 Task: Create a task  Develop a new online tool for online customer experience mapping , assign it to team member softage.3@softage.net in the project ConduitTech and update the status of the task to  Off Track , set the priority of the task to Medium
Action: Mouse moved to (238, 276)
Screenshot: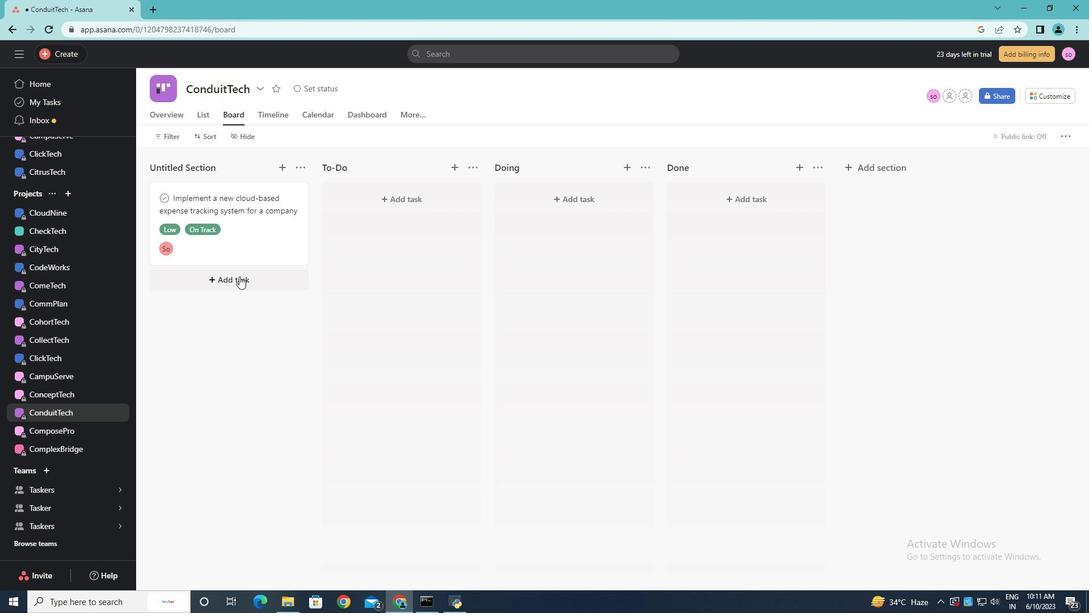
Action: Mouse pressed left at (238, 276)
Screenshot: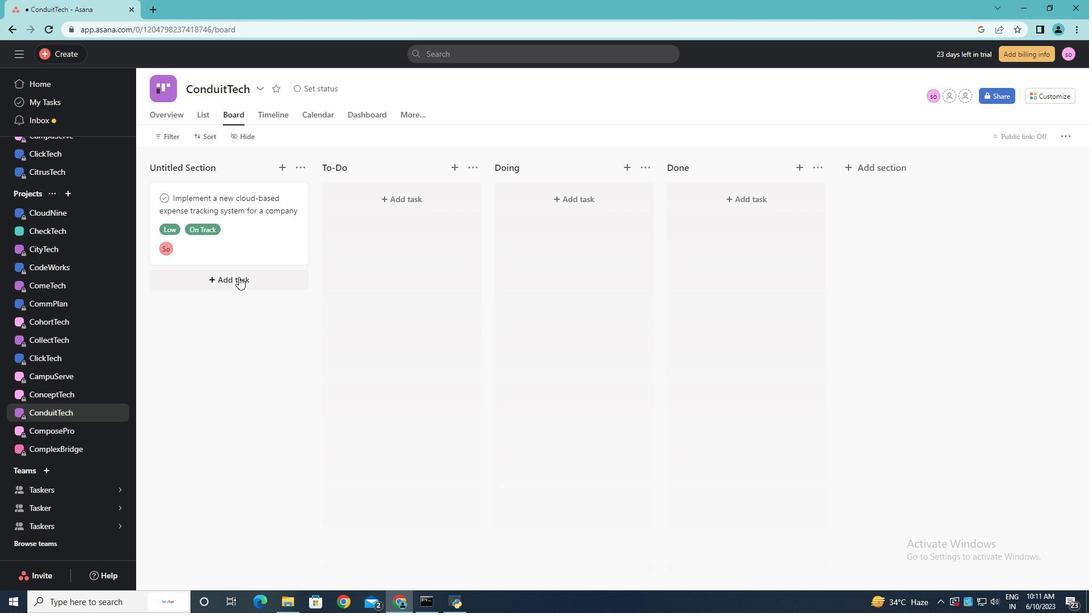 
Action: Key pressed <Key.shift>Develop<Key.space>a<Key.space>new<Key.space>online<Key.space>too;<Key.backspace>l<Key.space>for<Key.space>online<Key.space>customer<Key.space>expen<Key.backspace>rience<Key.space>mapping
Screenshot: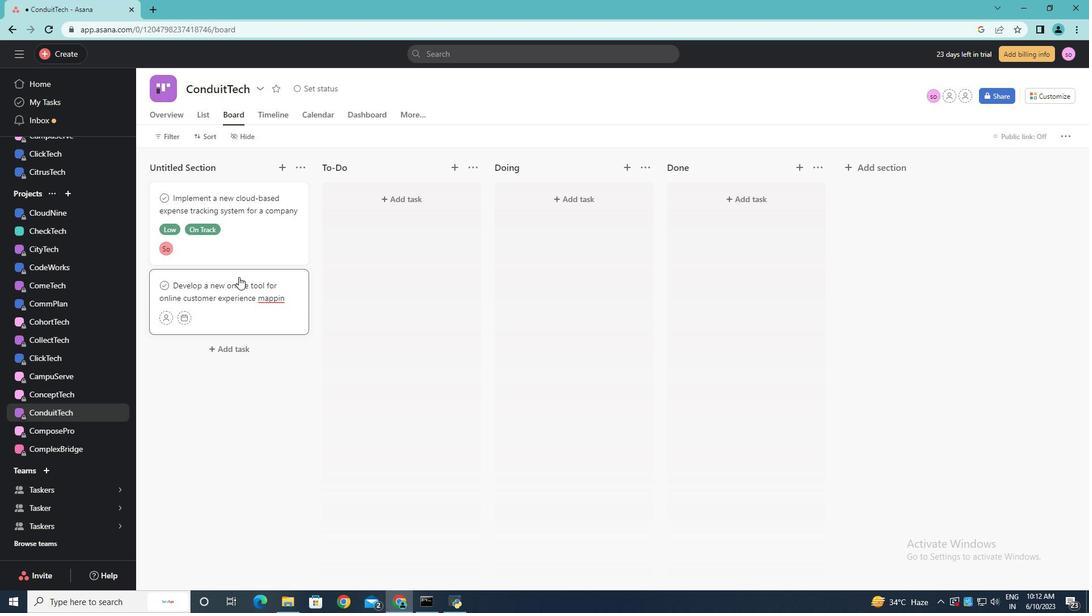 
Action: Mouse moved to (165, 319)
Screenshot: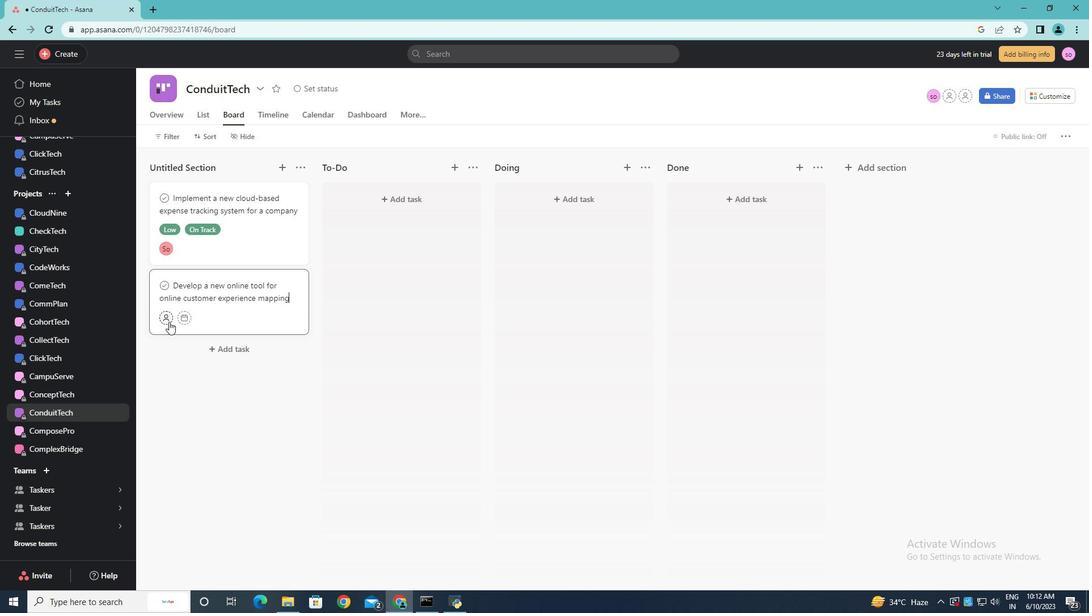 
Action: Mouse pressed left at (165, 319)
Screenshot: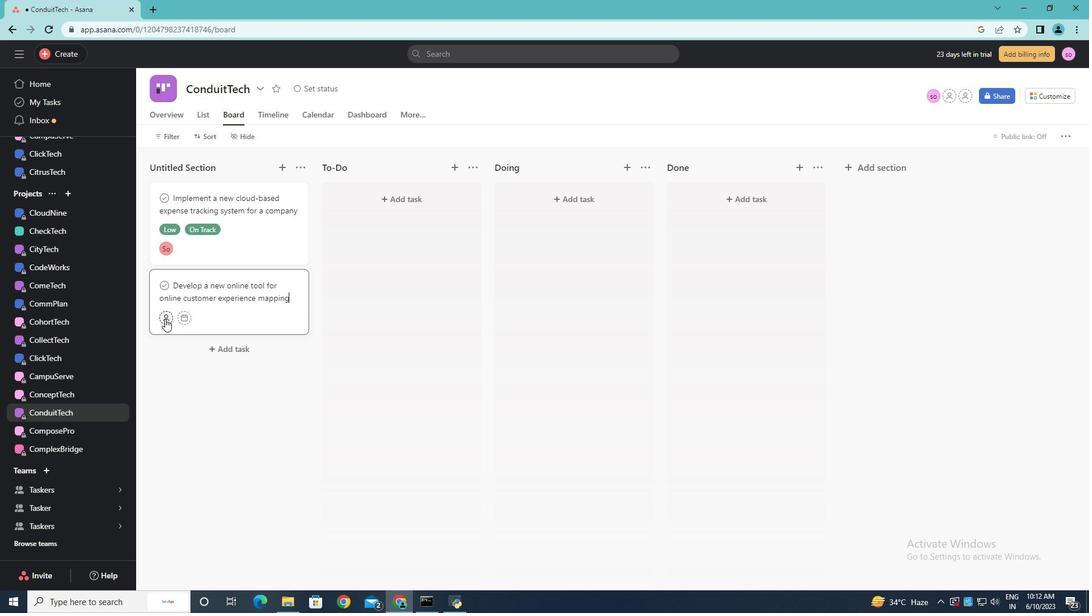 
Action: Mouse moved to (165, 319)
Screenshot: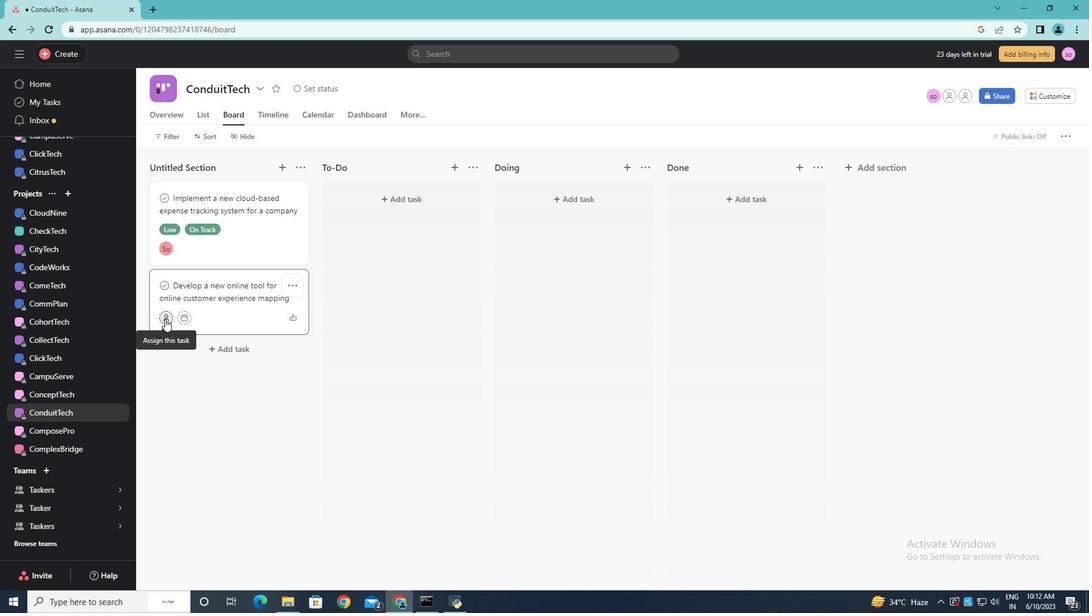 
Action: Key pressed softage.3<Key.shift>@softage.net<Key.enter>
Screenshot: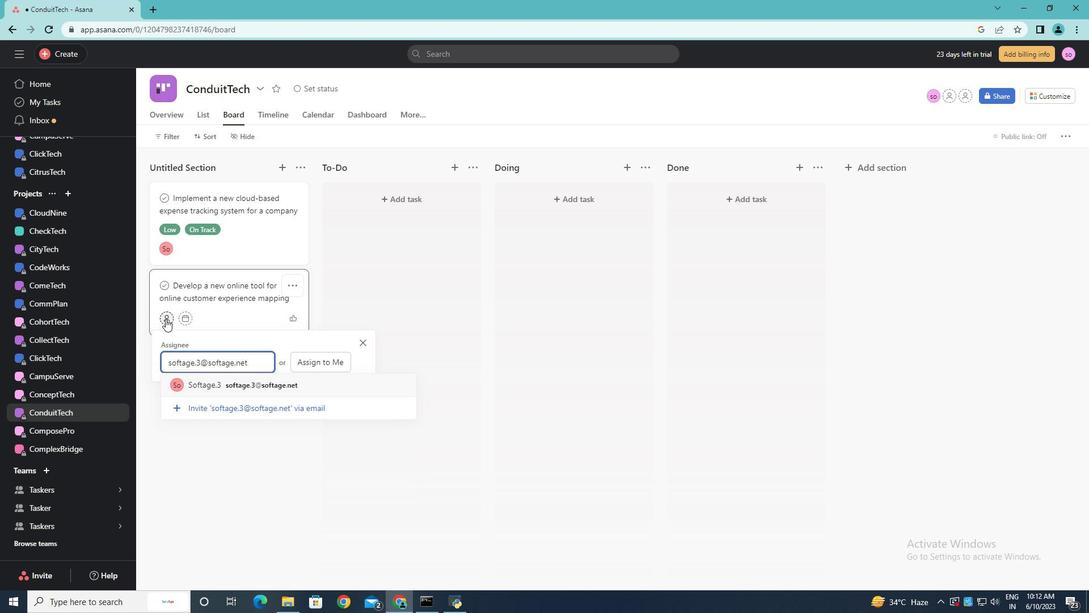 
Action: Mouse moved to (225, 295)
Screenshot: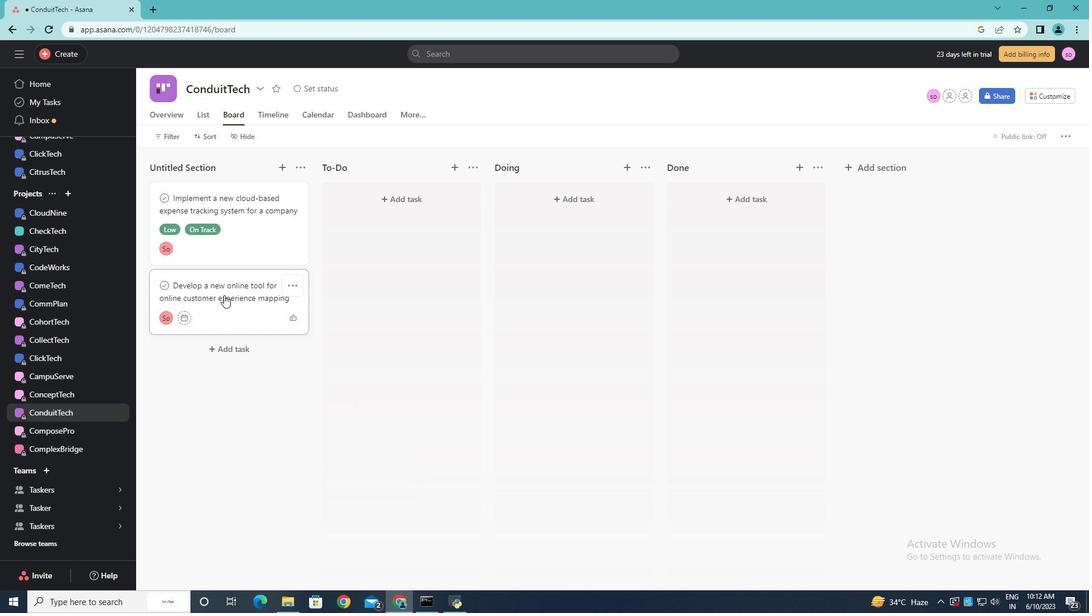 
Action: Mouse pressed left at (225, 295)
Screenshot: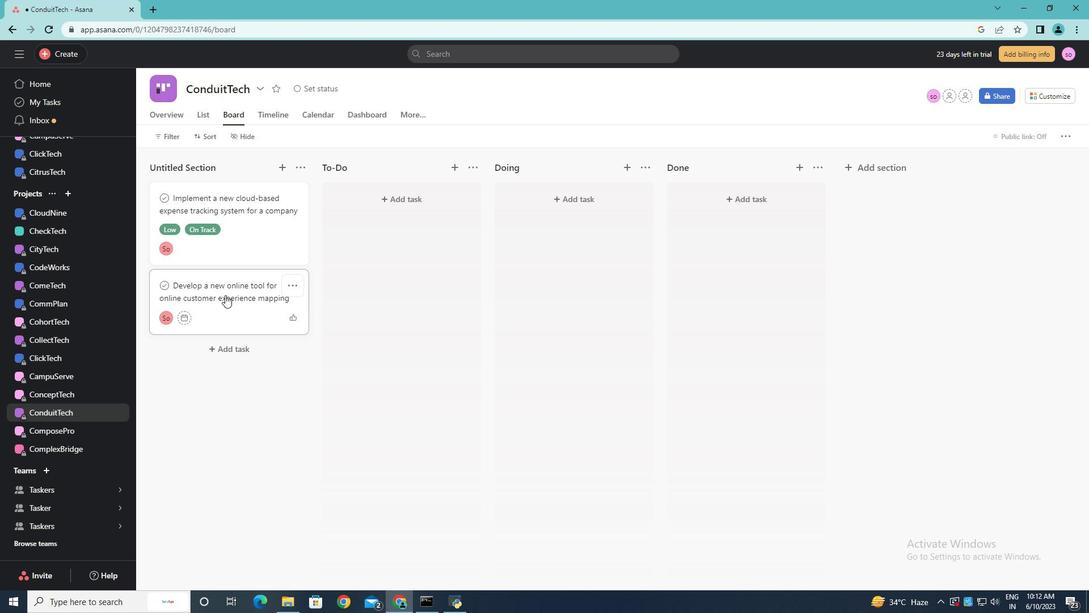 
Action: Mouse moved to (837, 353)
Screenshot: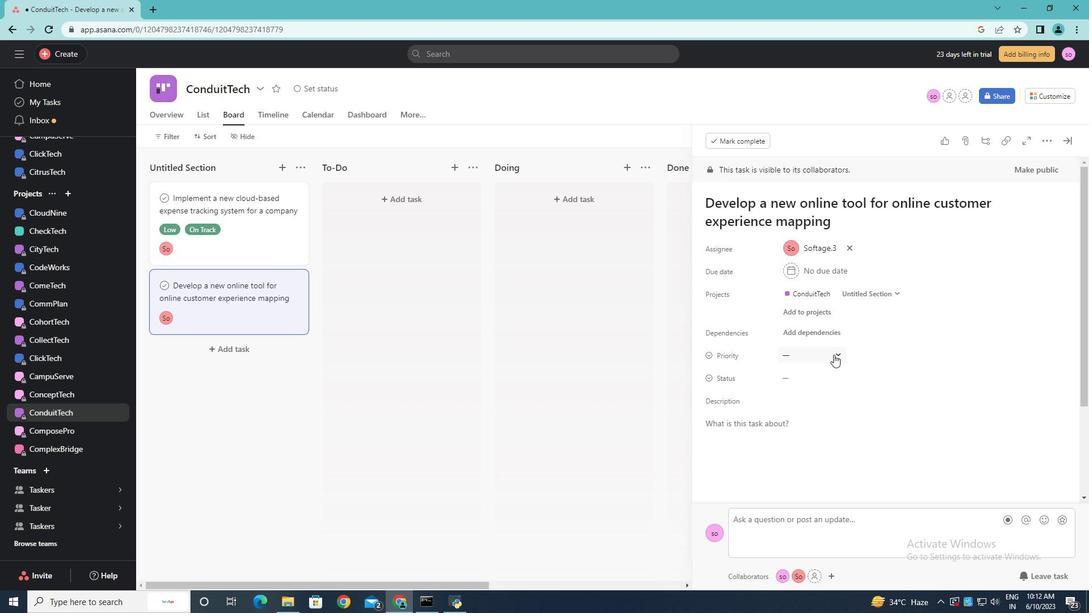 
Action: Mouse pressed left at (837, 353)
Screenshot: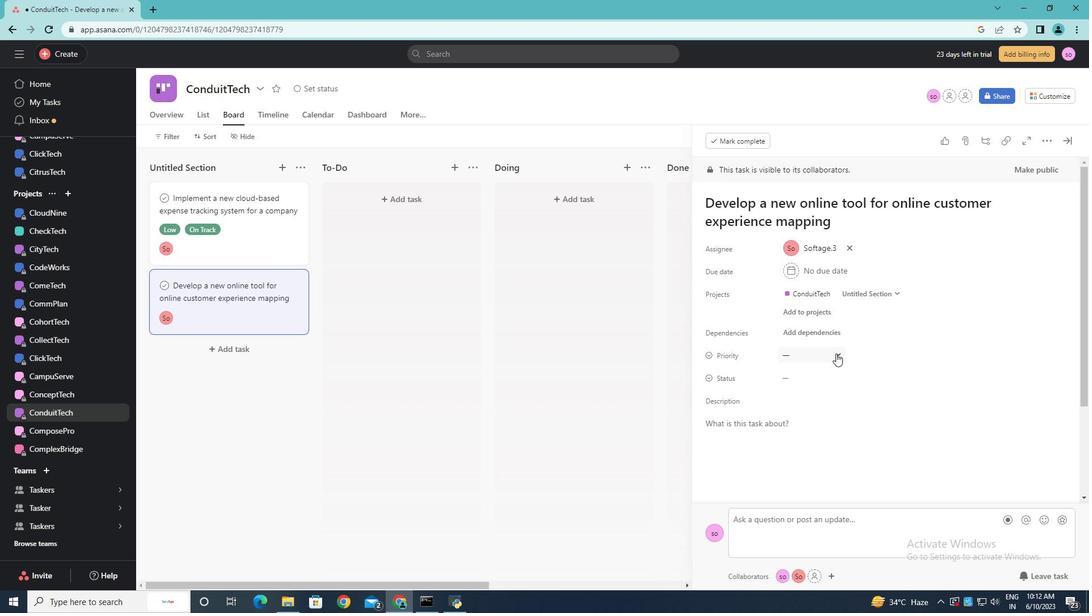
Action: Mouse moved to (832, 412)
Screenshot: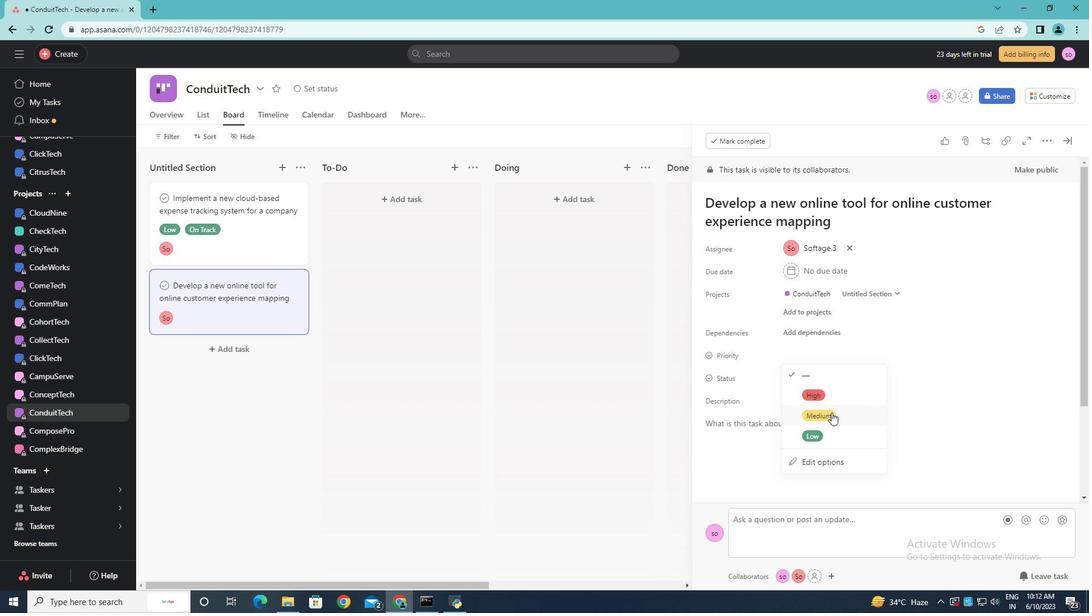 
Action: Mouse pressed left at (832, 412)
Screenshot: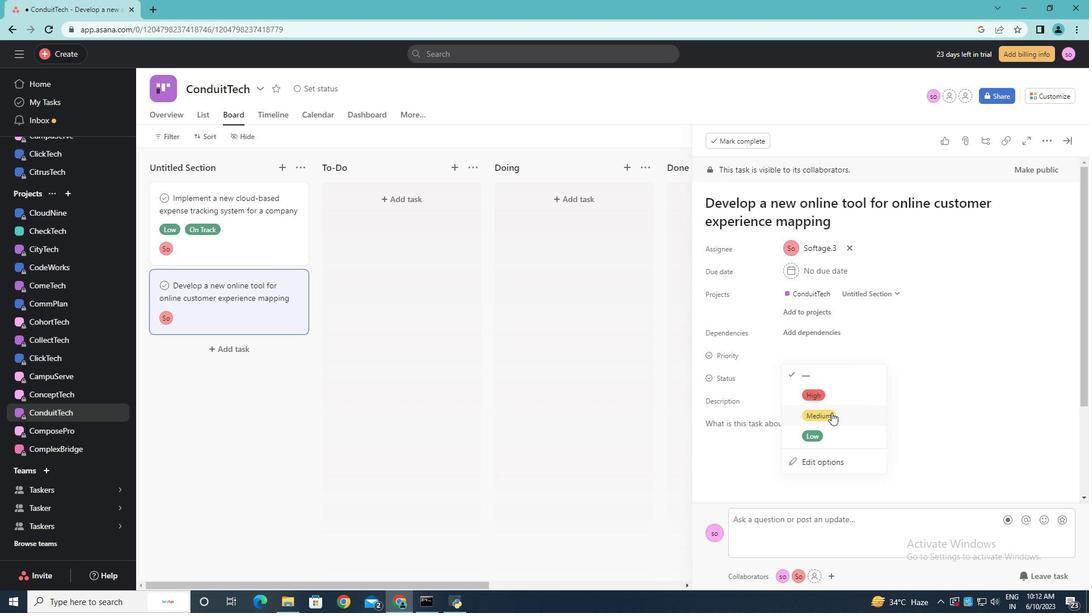 
Action: Mouse moved to (839, 372)
Screenshot: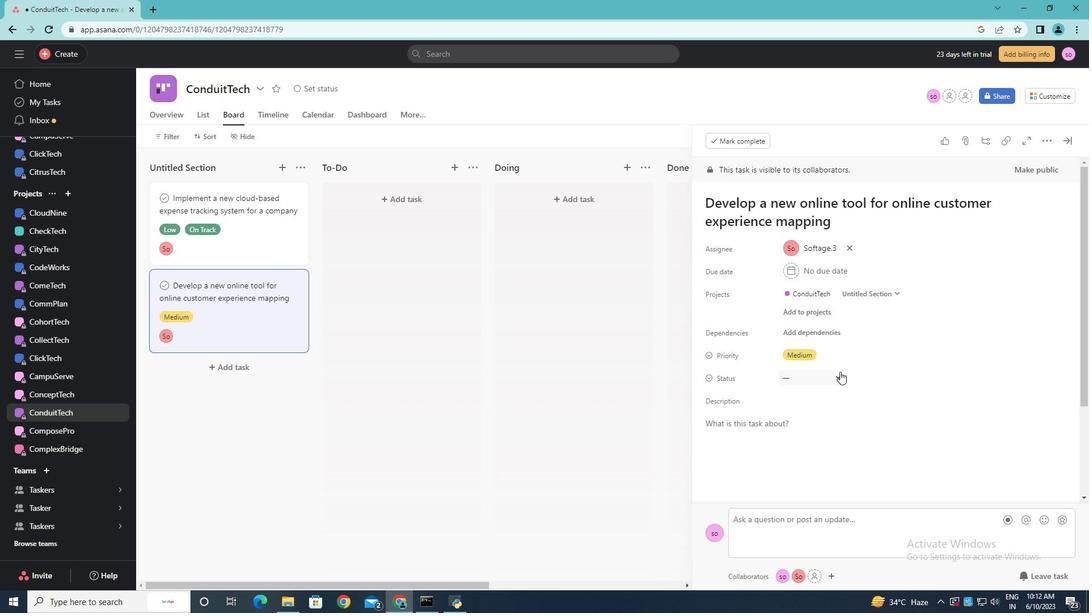 
Action: Mouse pressed left at (839, 372)
Screenshot: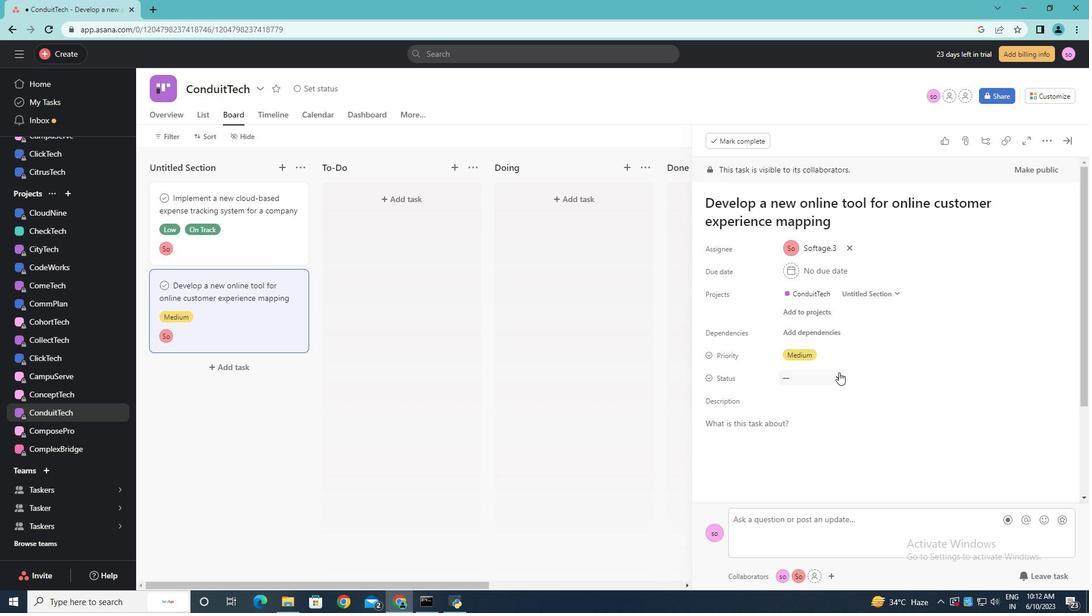 
Action: Mouse moved to (830, 437)
Screenshot: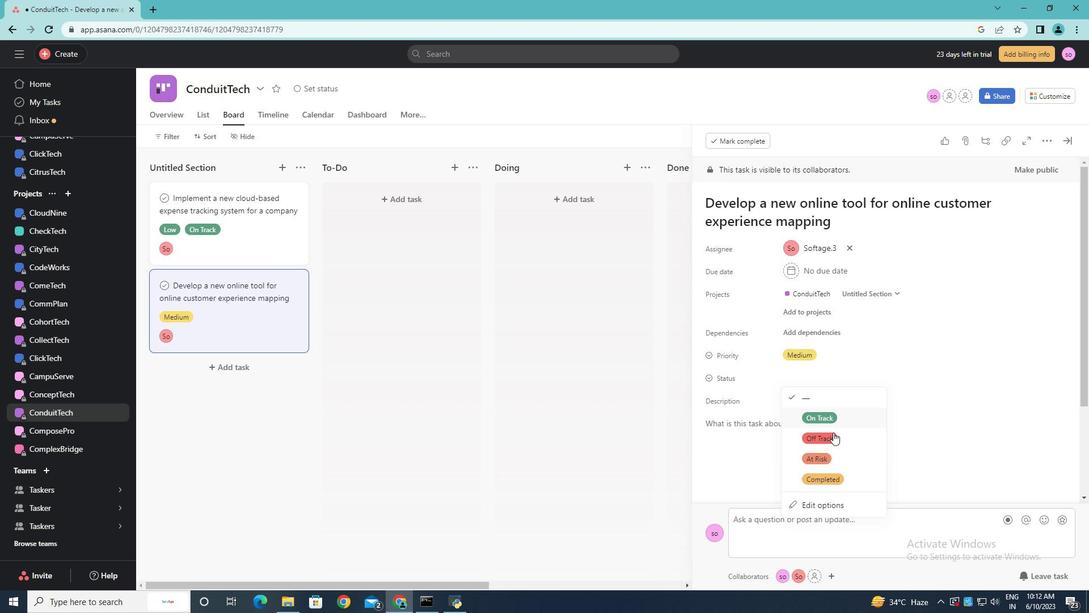 
Action: Mouse pressed left at (830, 437)
Screenshot: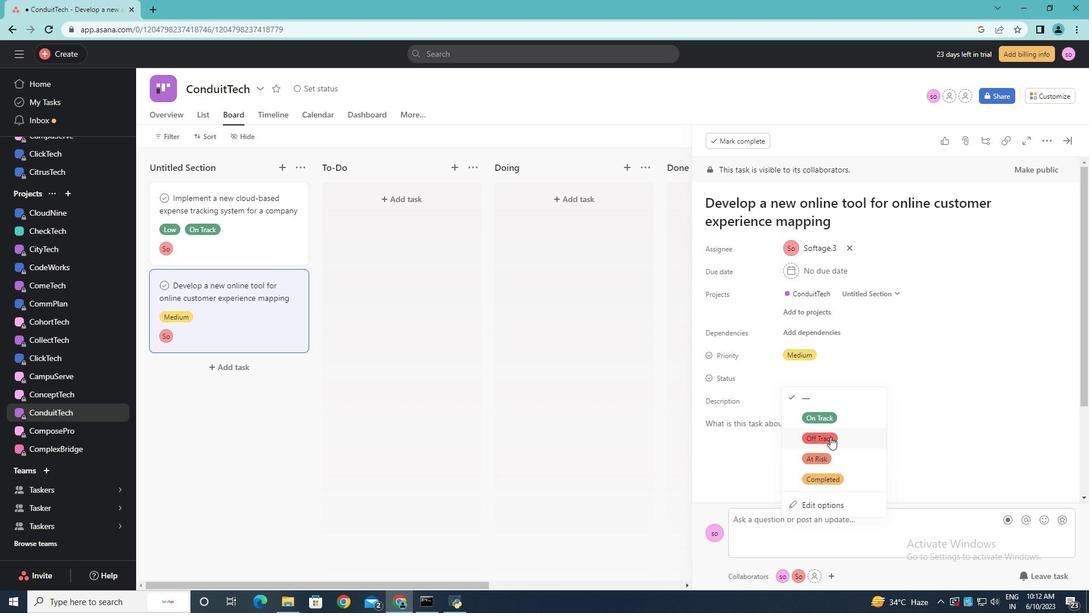 
Action: Mouse moved to (869, 424)
Screenshot: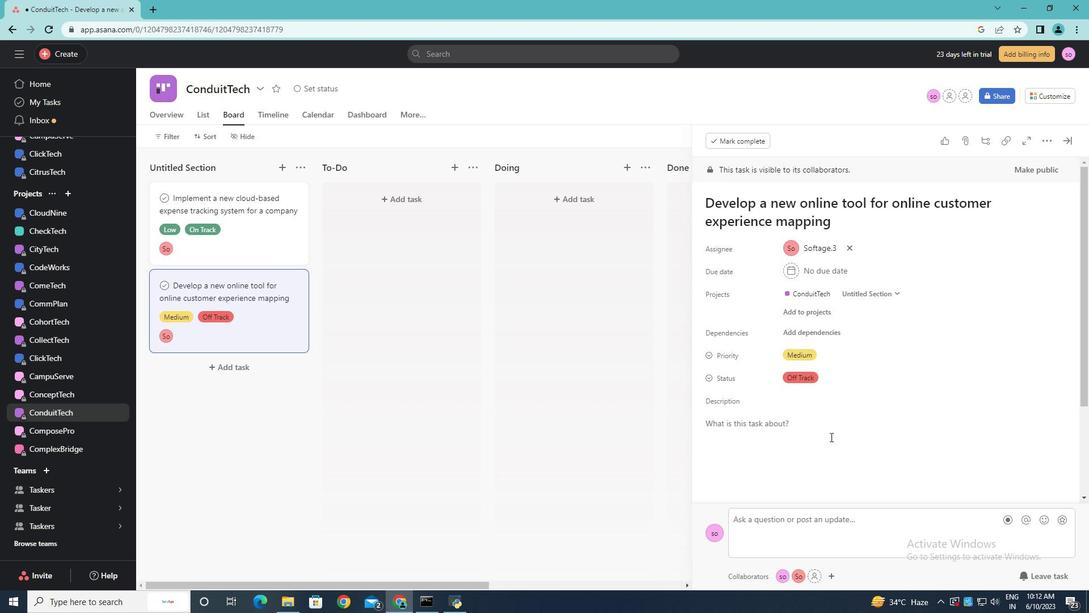 
Action: Mouse scrolled (869, 424) with delta (0, 0)
Screenshot: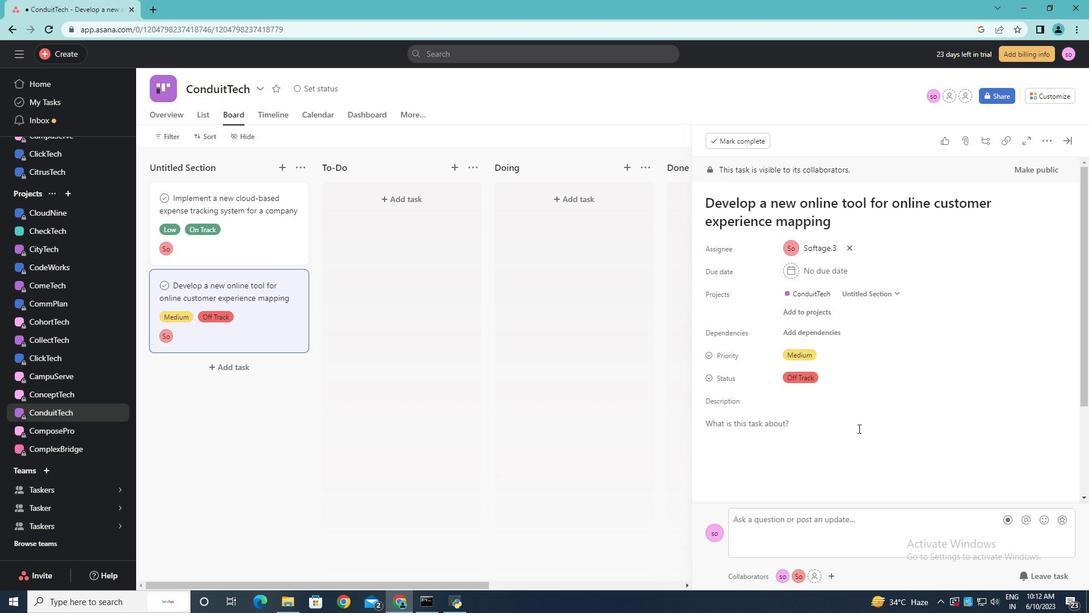 
Action: Mouse scrolled (869, 424) with delta (0, 0)
Screenshot: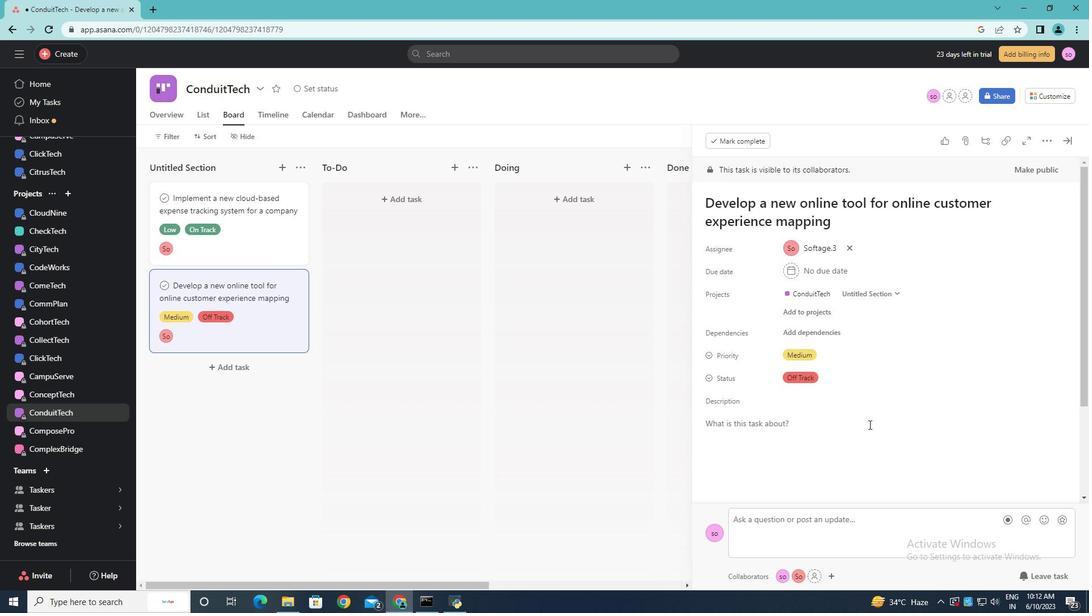 
Action: Mouse scrolled (869, 424) with delta (0, 0)
Screenshot: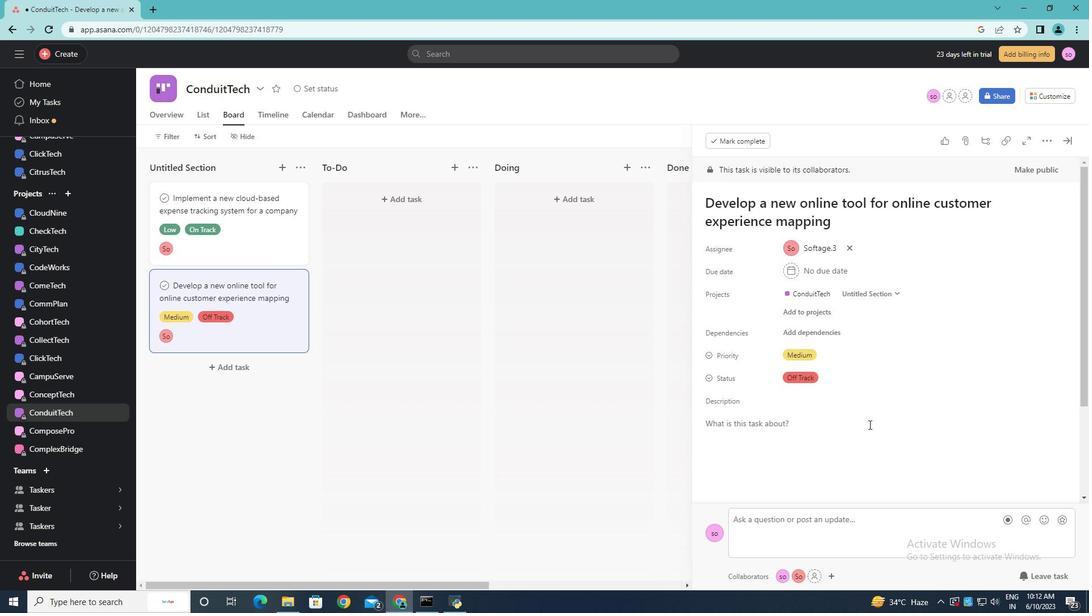 
Action: Mouse scrolled (869, 424) with delta (0, 0)
Screenshot: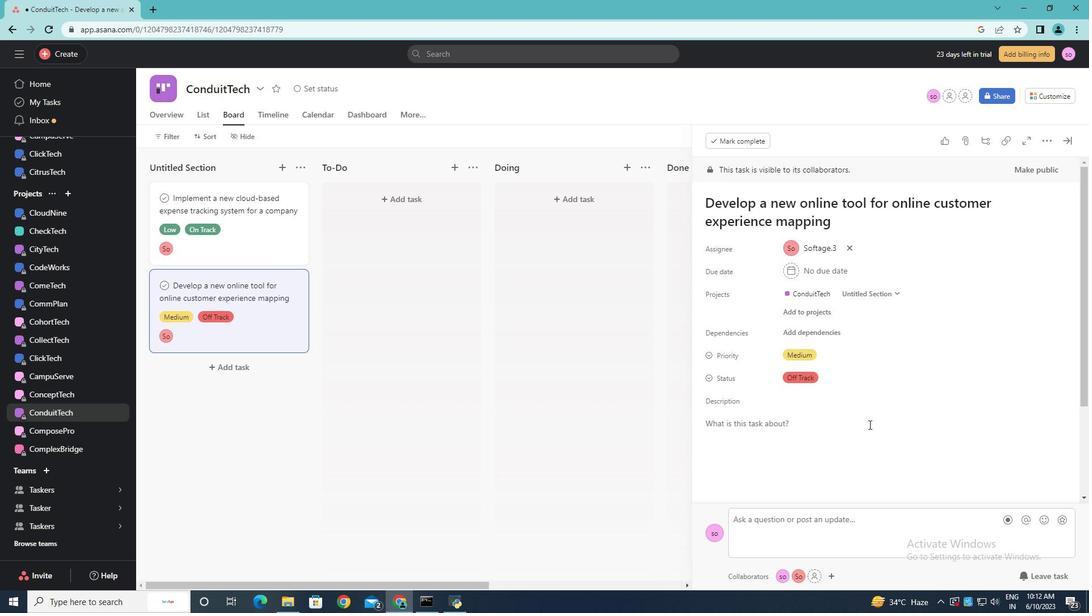 
Action: Mouse scrolled (869, 424) with delta (0, 0)
Screenshot: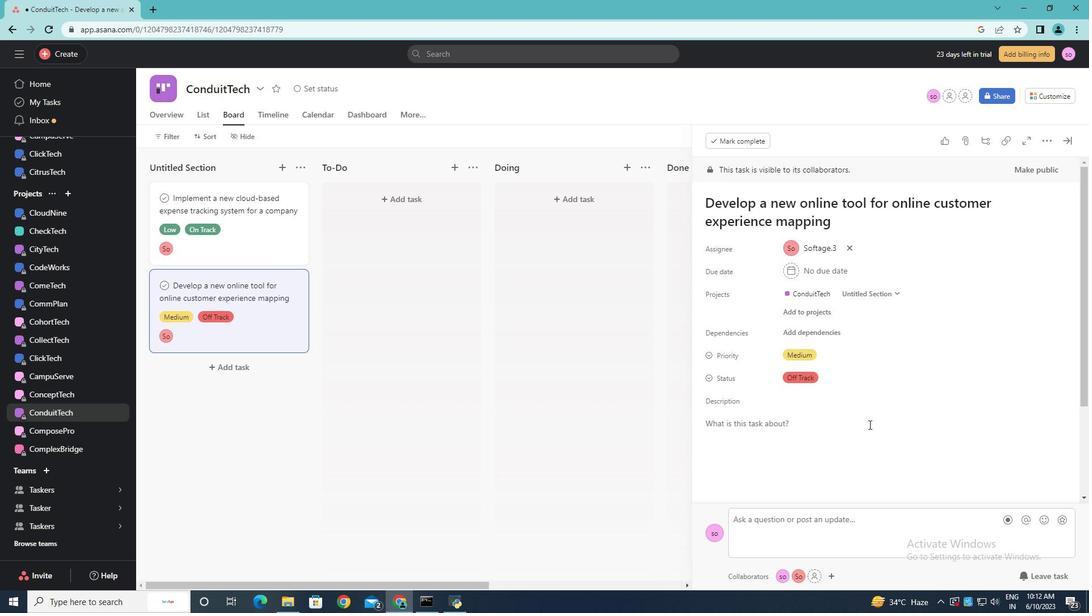 
Action: Mouse scrolled (869, 424) with delta (0, 0)
Screenshot: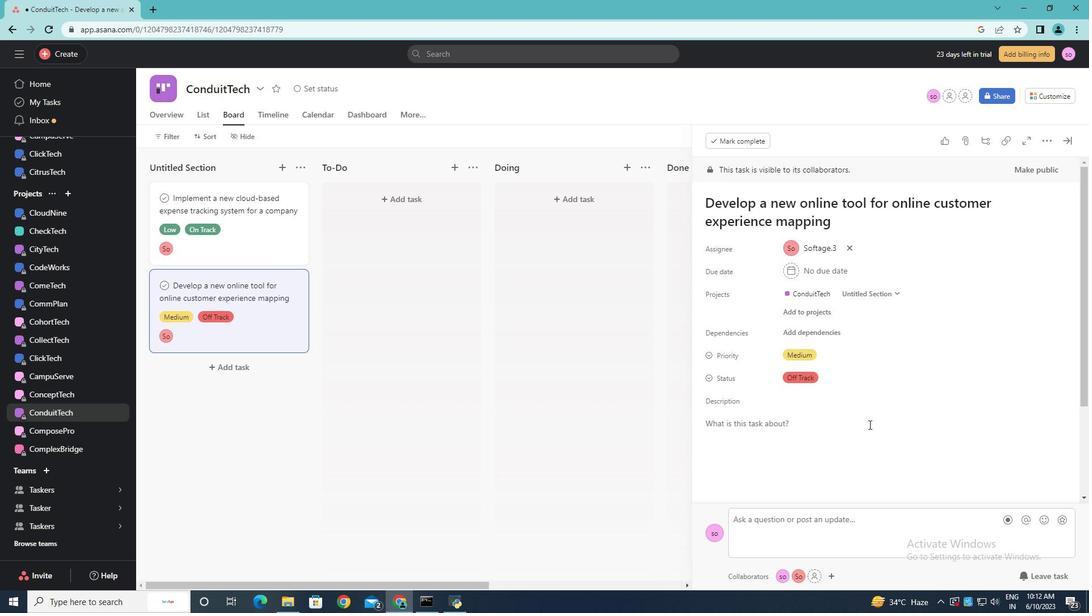 
Action: Mouse moved to (1071, 141)
Screenshot: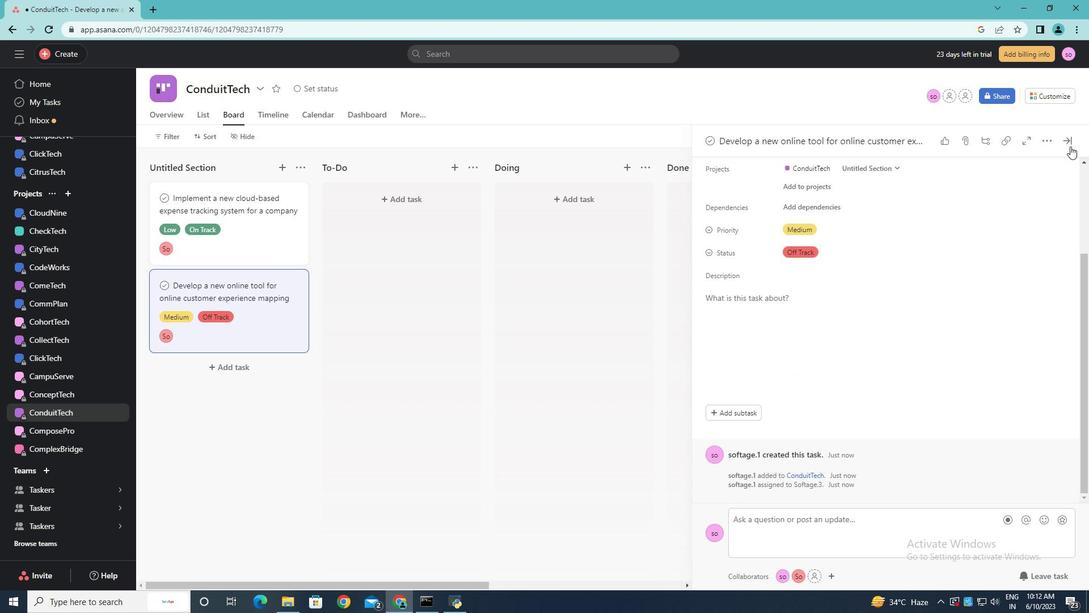 
Action: Mouse pressed left at (1071, 141)
Screenshot: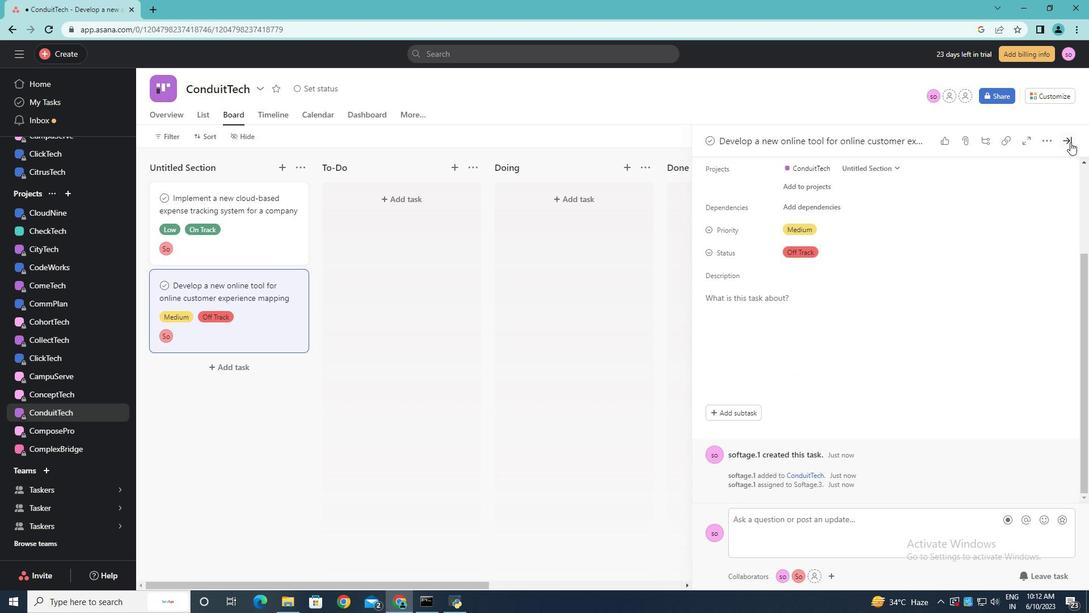 
Action: Mouse moved to (748, 380)
Screenshot: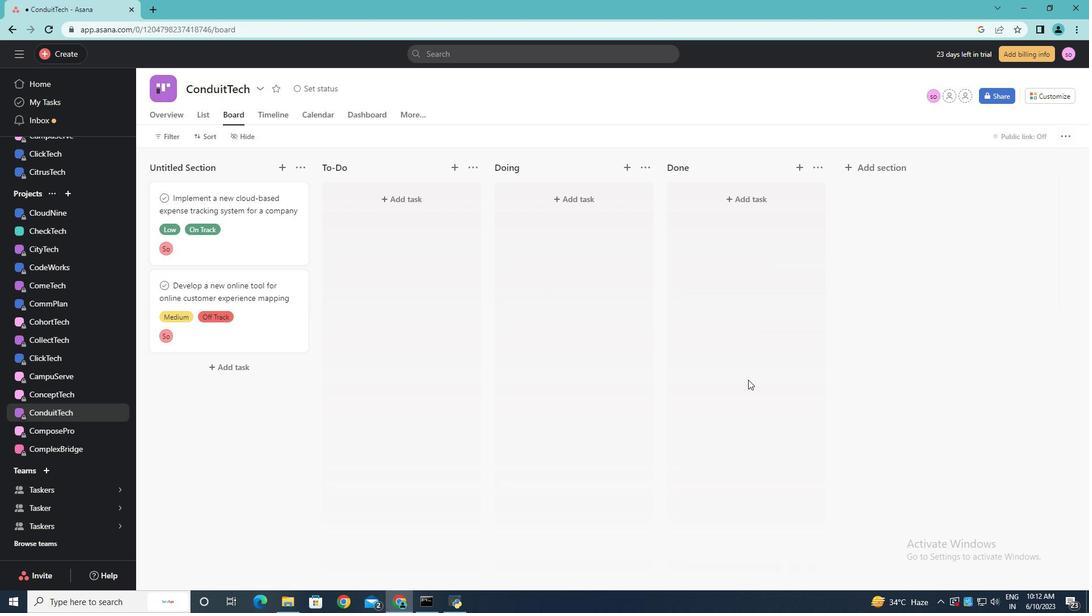 
Action: Mouse pressed left at (748, 380)
Screenshot: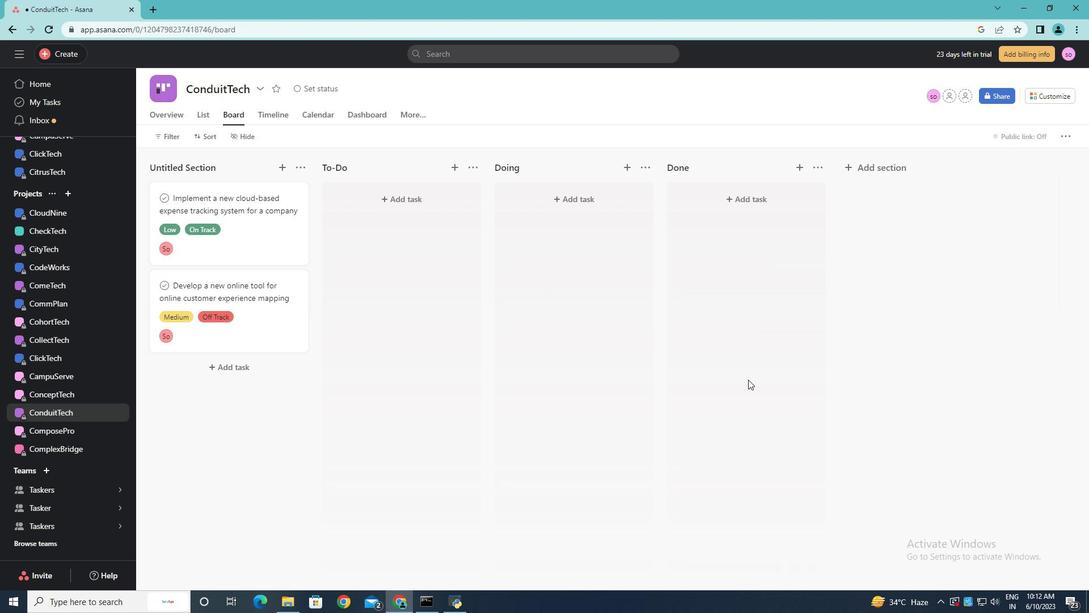 
